 Task: Use Title Flange Sweep Hit Sound Effect in this video "Movie A.mp4"
Action: Mouse moved to (747, 181)
Screenshot: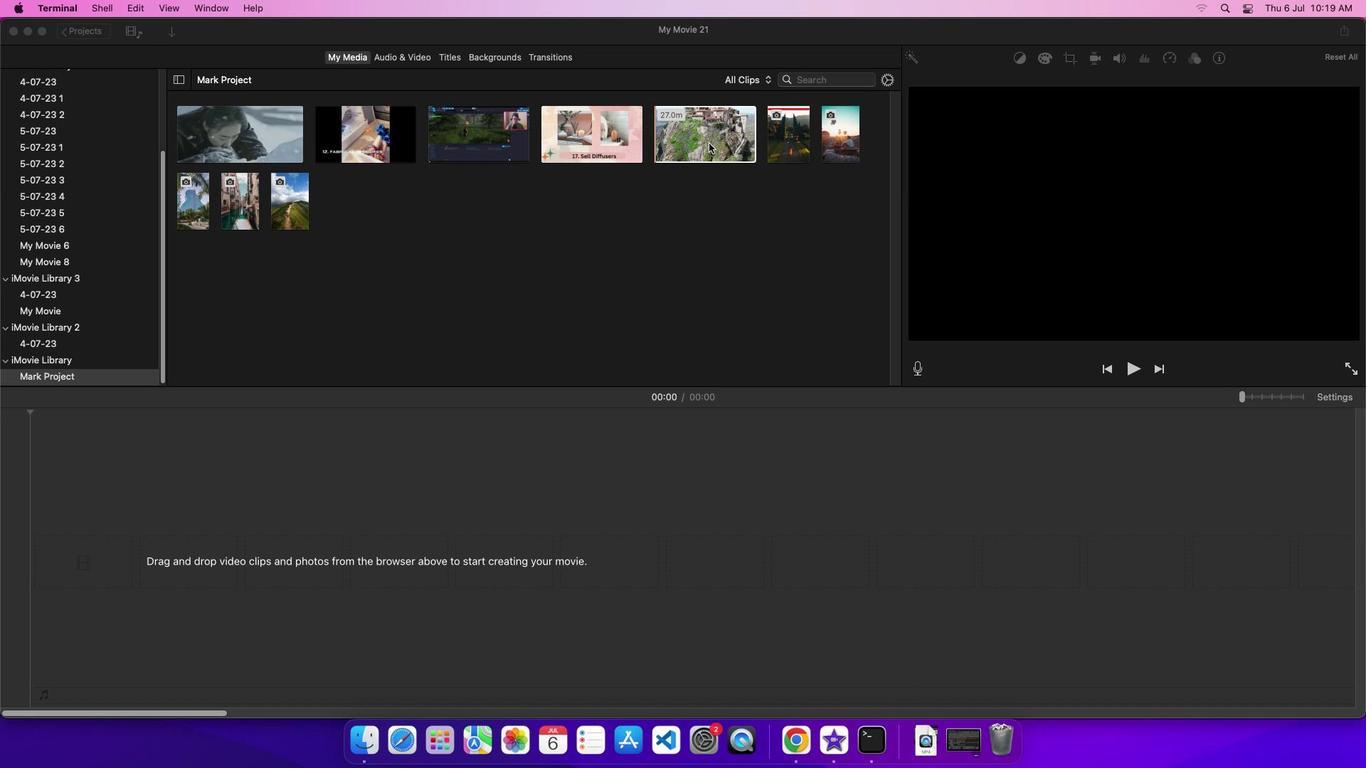 
Action: Mouse pressed left at (747, 181)
Screenshot: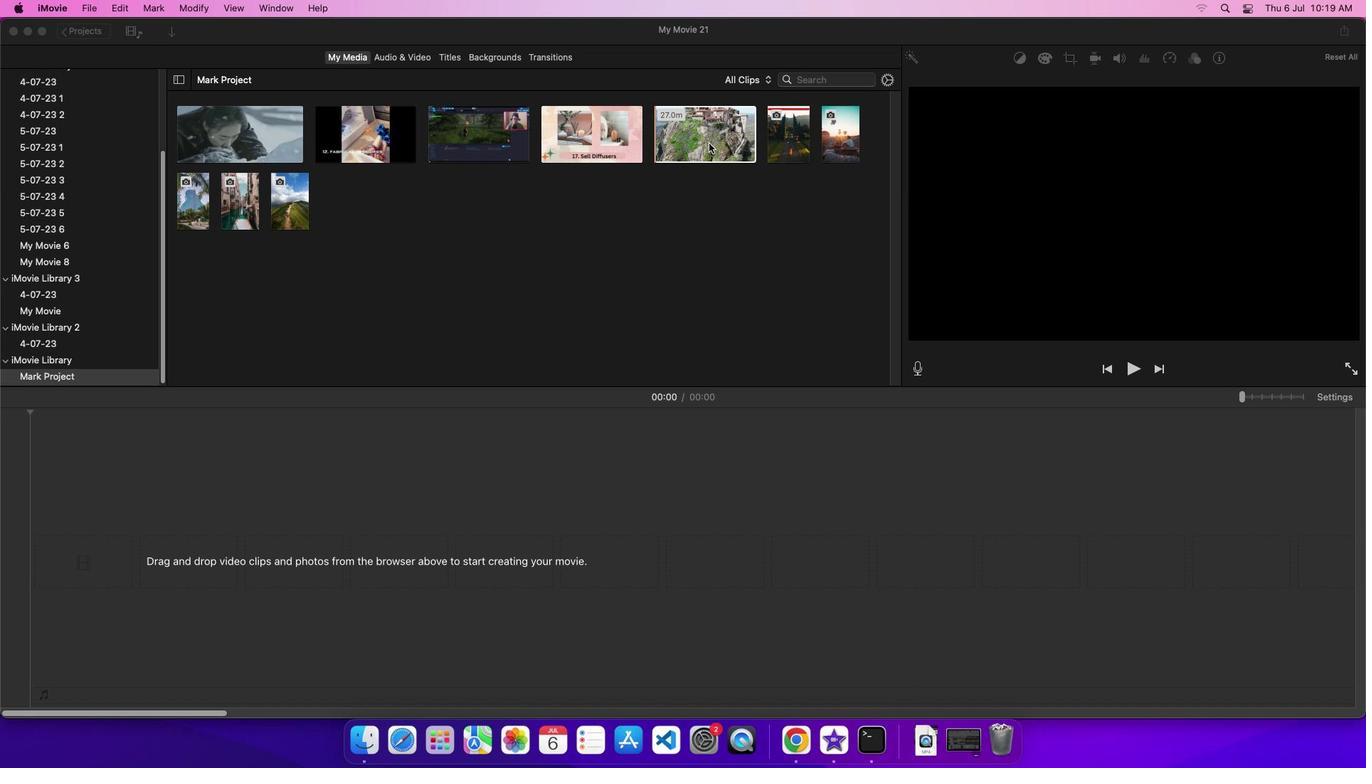 
Action: Mouse moved to (759, 178)
Screenshot: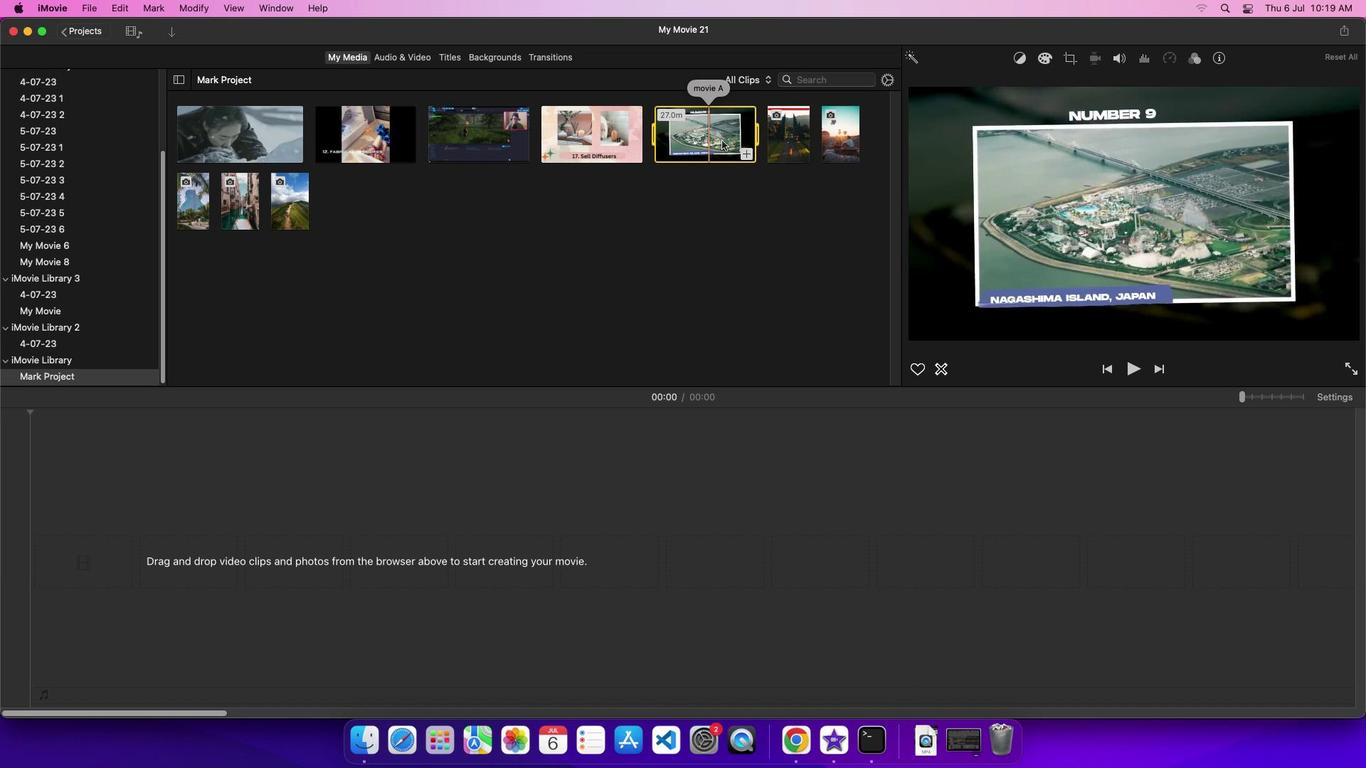 
Action: Mouse pressed left at (759, 178)
Screenshot: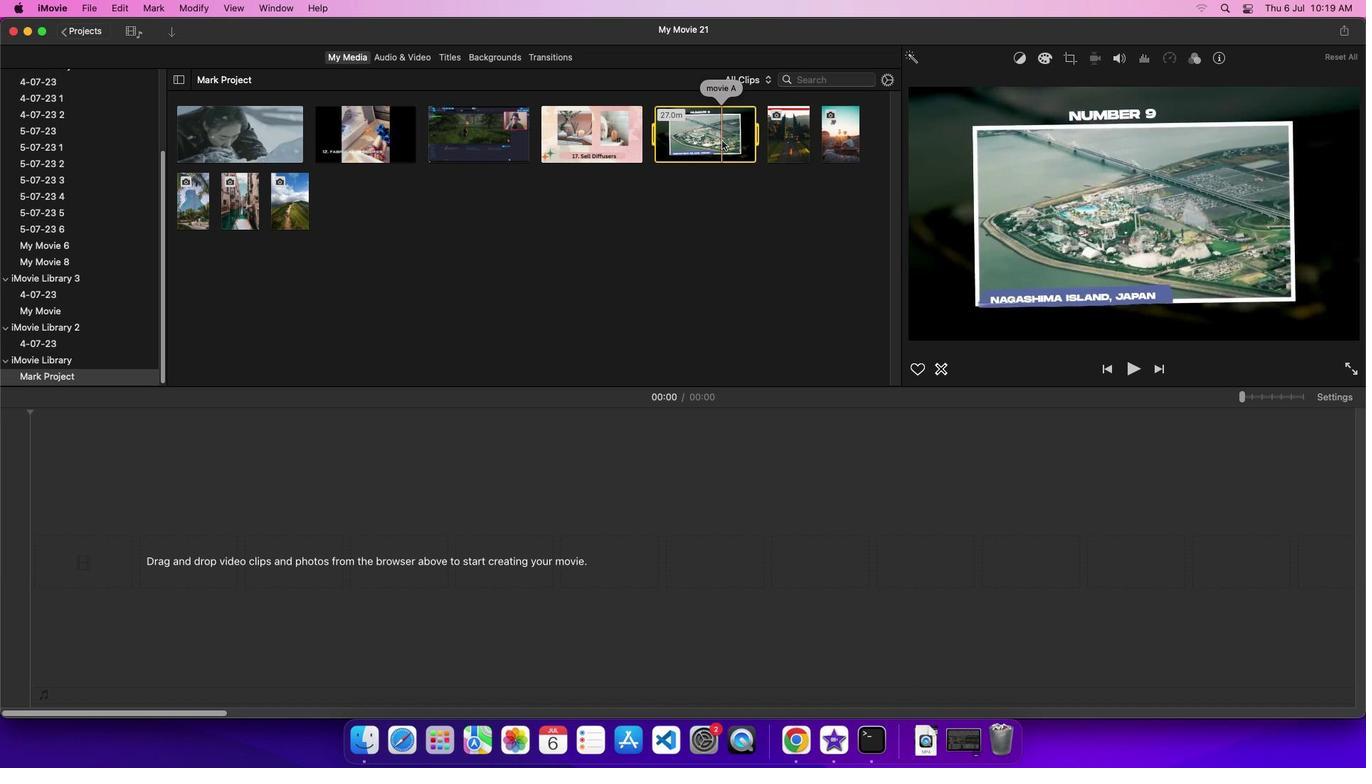 
Action: Mouse moved to (439, 89)
Screenshot: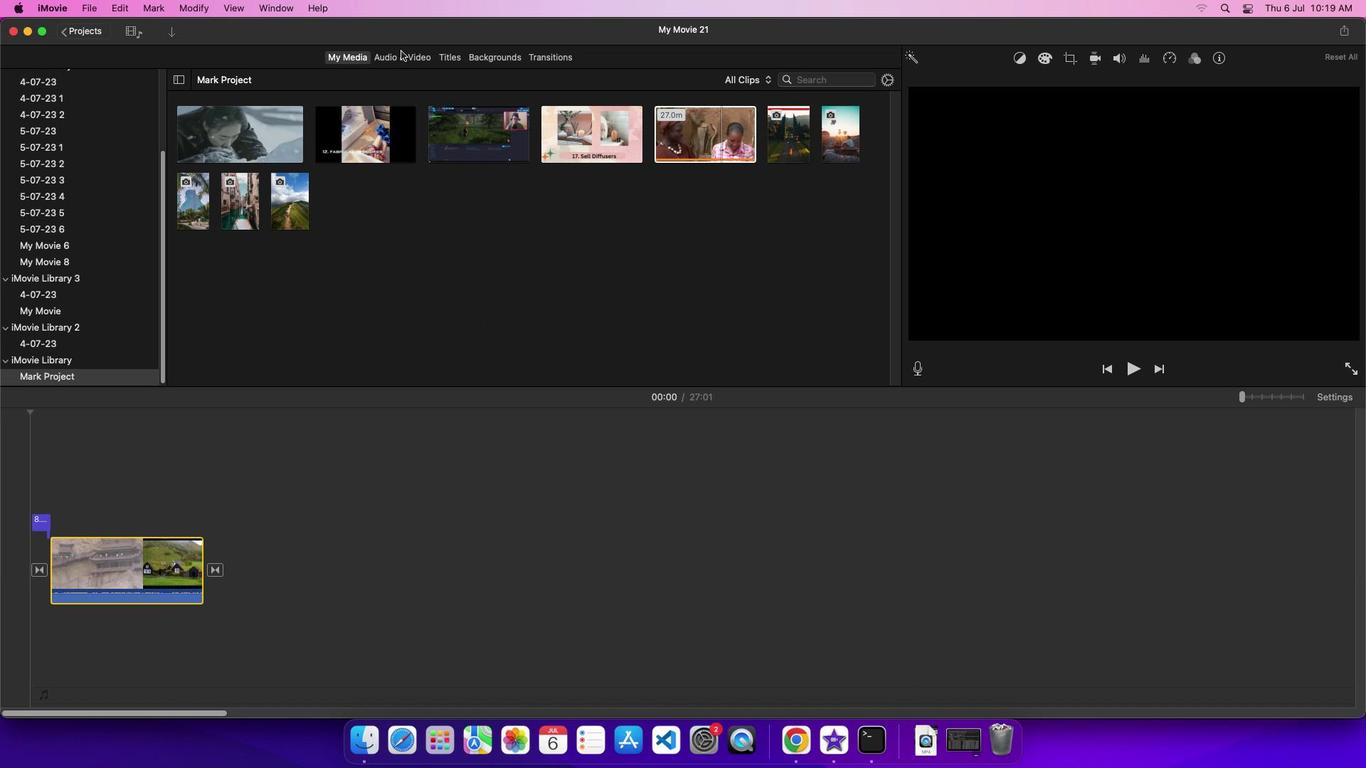 
Action: Mouse pressed left at (439, 89)
Screenshot: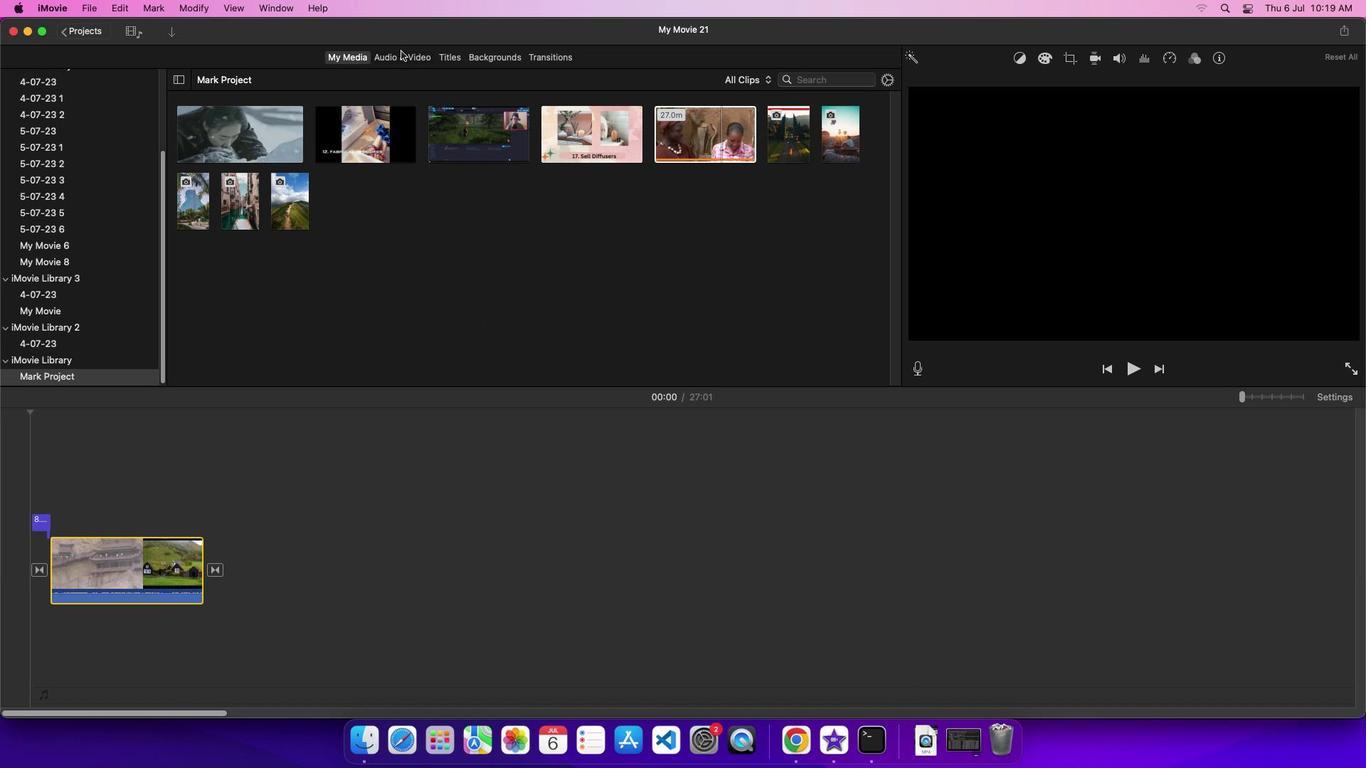 
Action: Mouse moved to (138, 170)
Screenshot: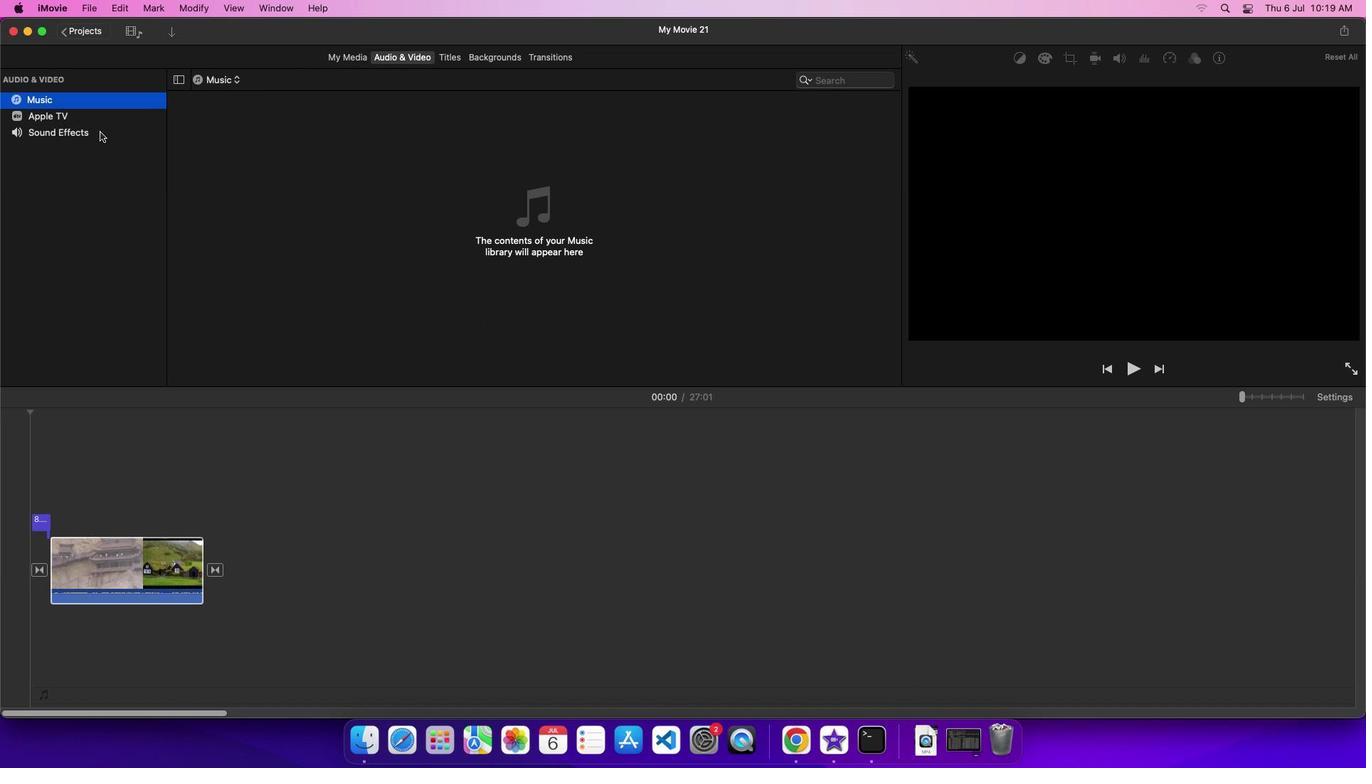 
Action: Mouse pressed left at (138, 170)
Screenshot: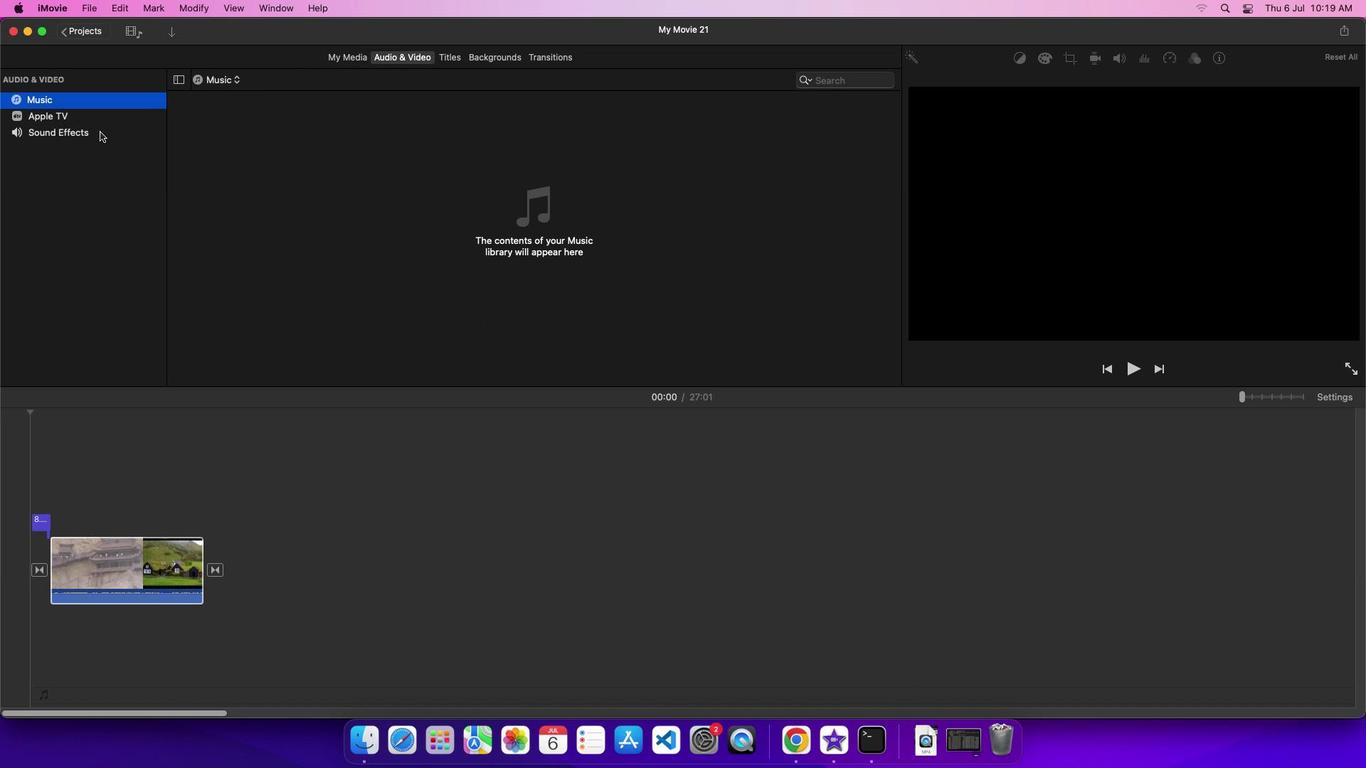 
Action: Mouse moved to (286, 335)
Screenshot: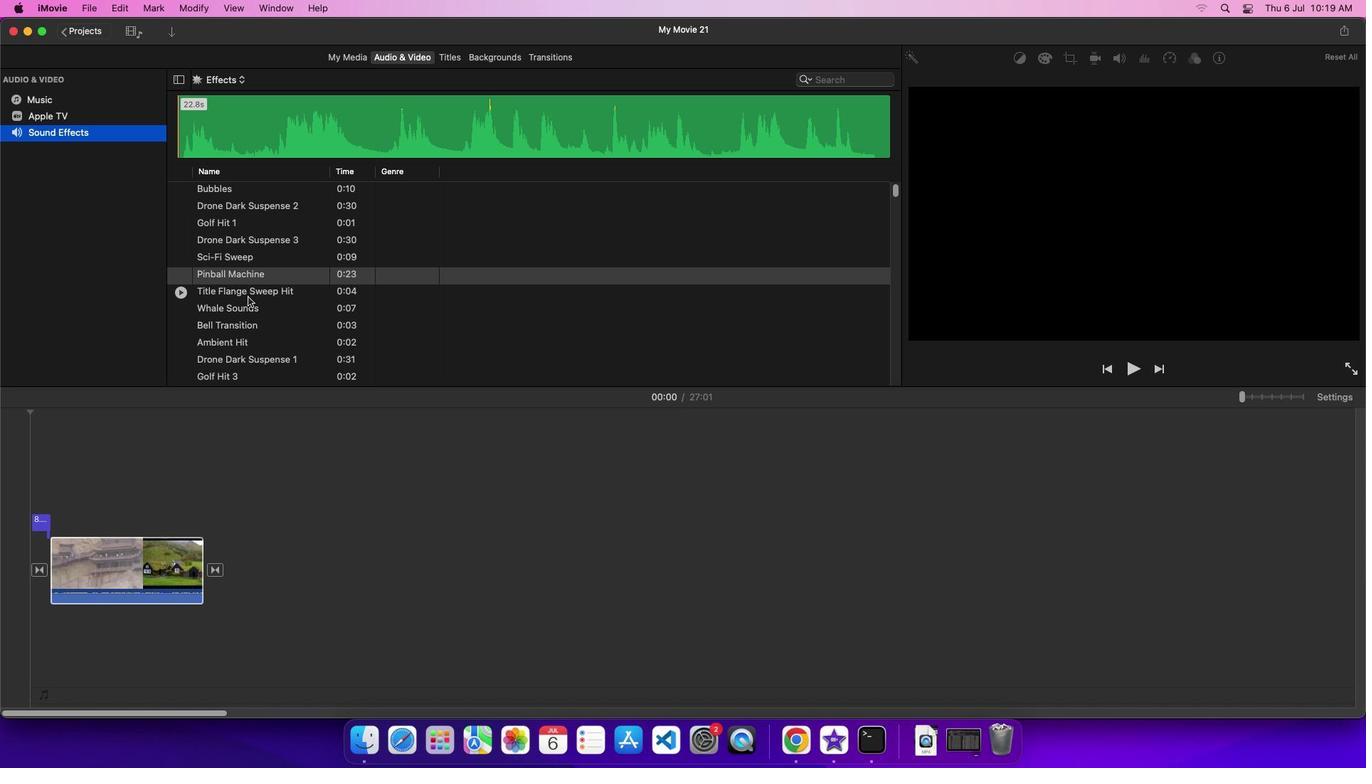 
Action: Mouse pressed left at (286, 335)
Screenshot: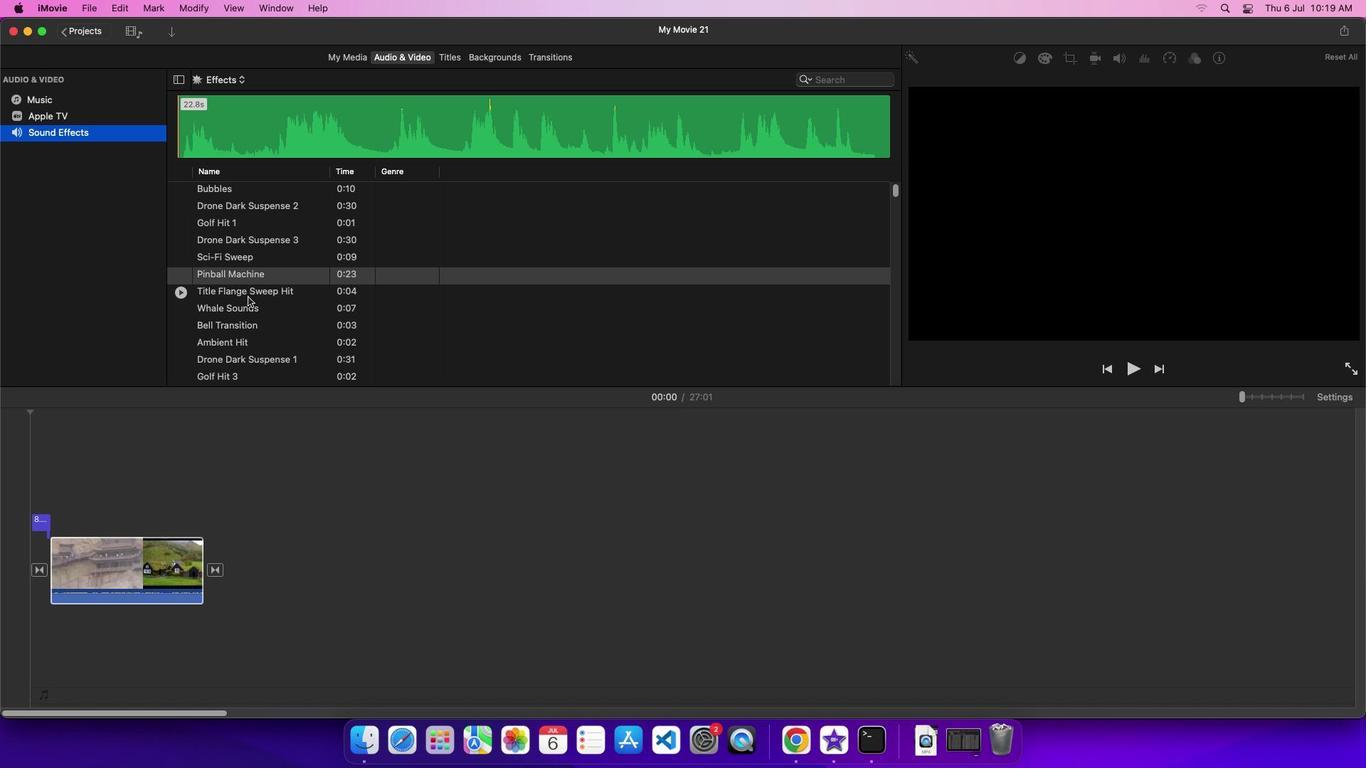 
Action: Mouse moved to (324, 338)
Screenshot: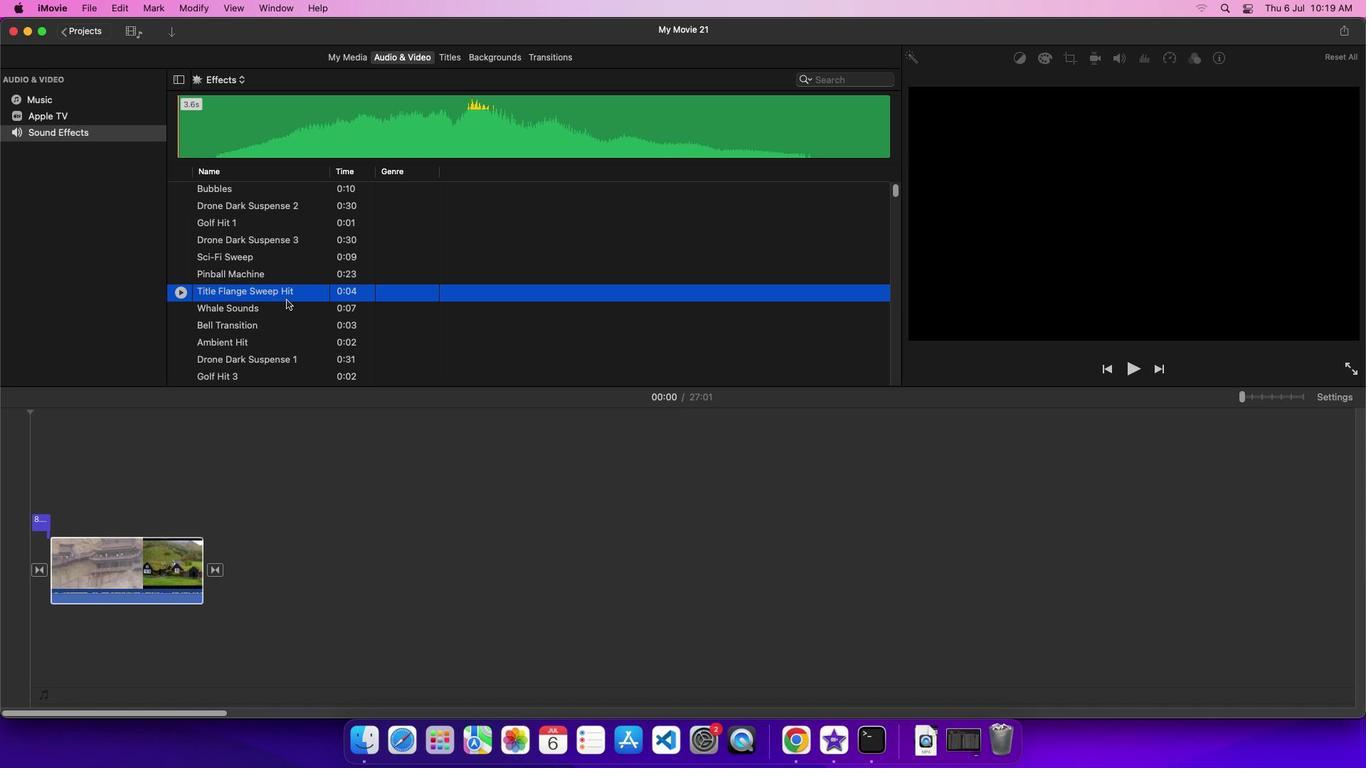 
Action: Mouse pressed left at (324, 338)
Screenshot: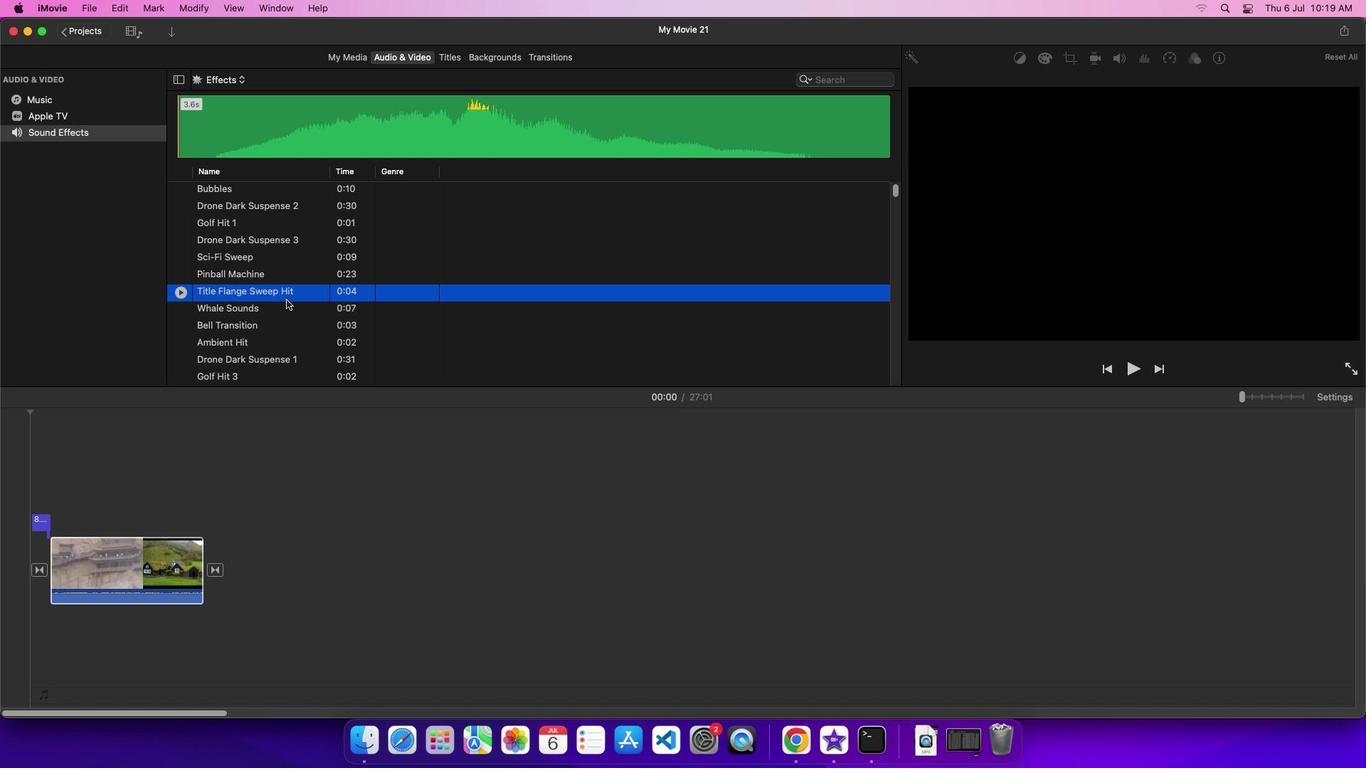 
Action: Mouse moved to (358, 693)
Screenshot: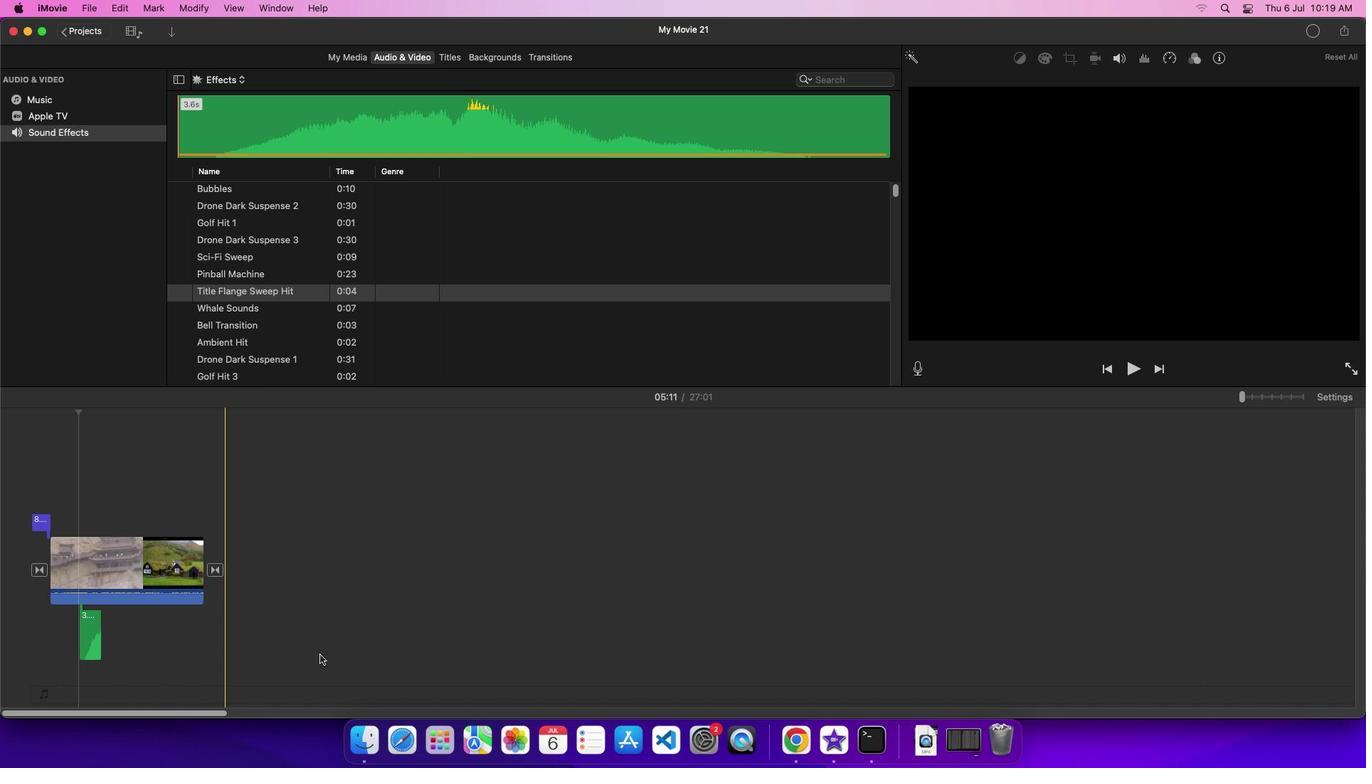 
